 Task: Include the "other" option as the answer for the dropdown.
Action: Mouse moved to (1007, 297)
Screenshot: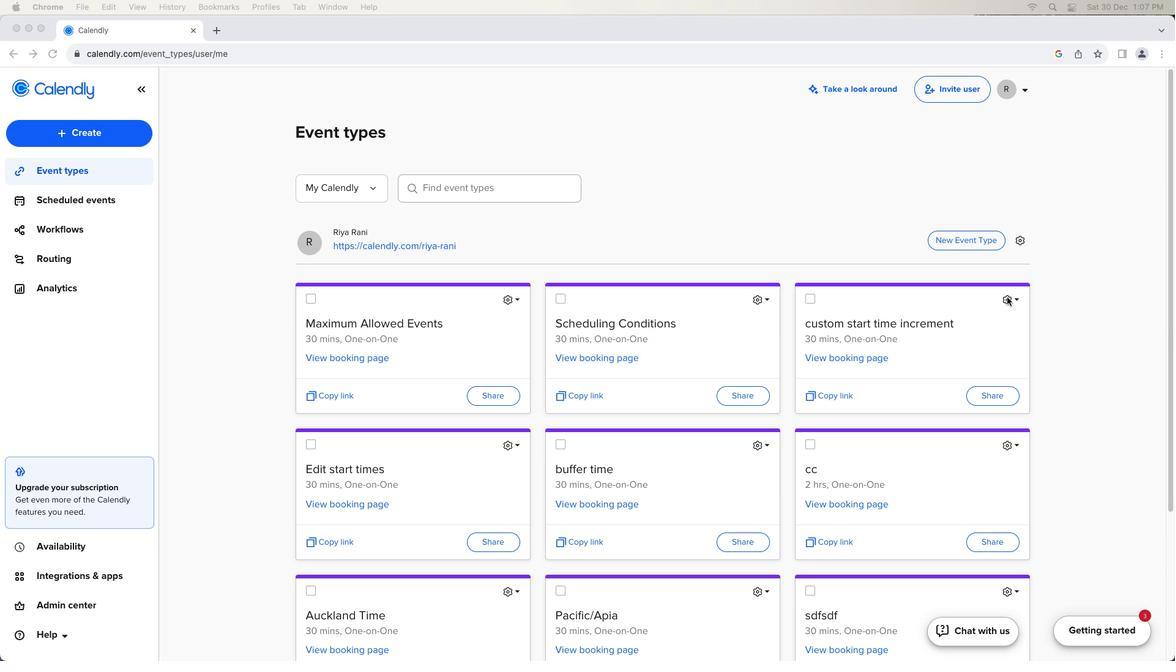 
Action: Mouse pressed left at (1007, 297)
Screenshot: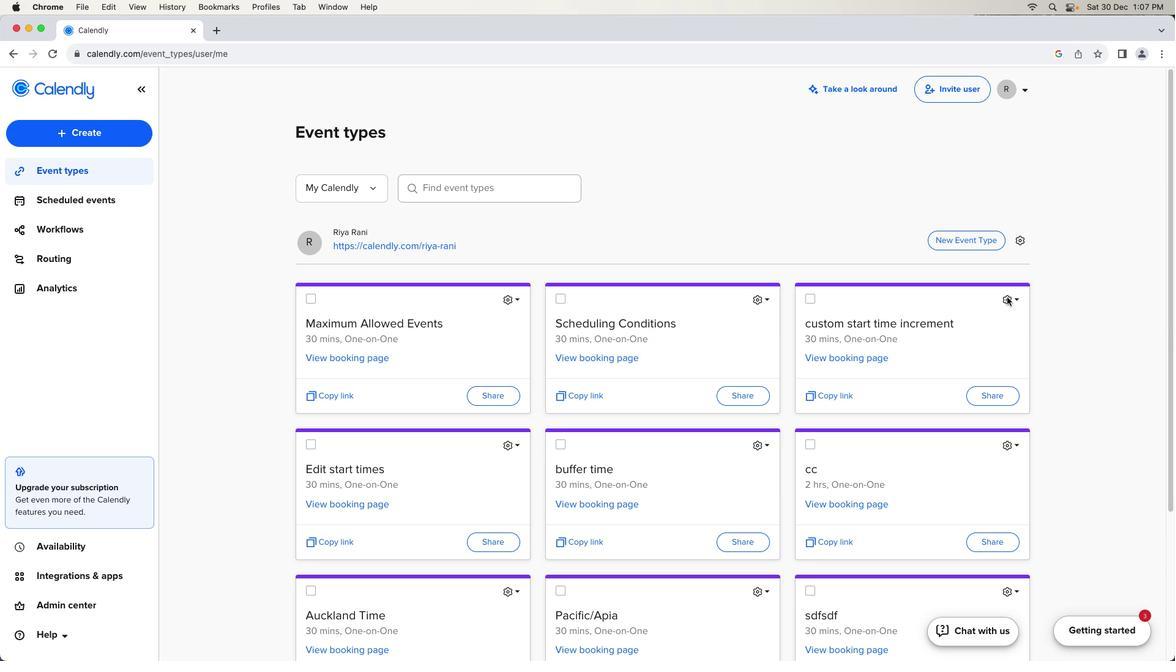 
Action: Mouse moved to (1007, 297)
Screenshot: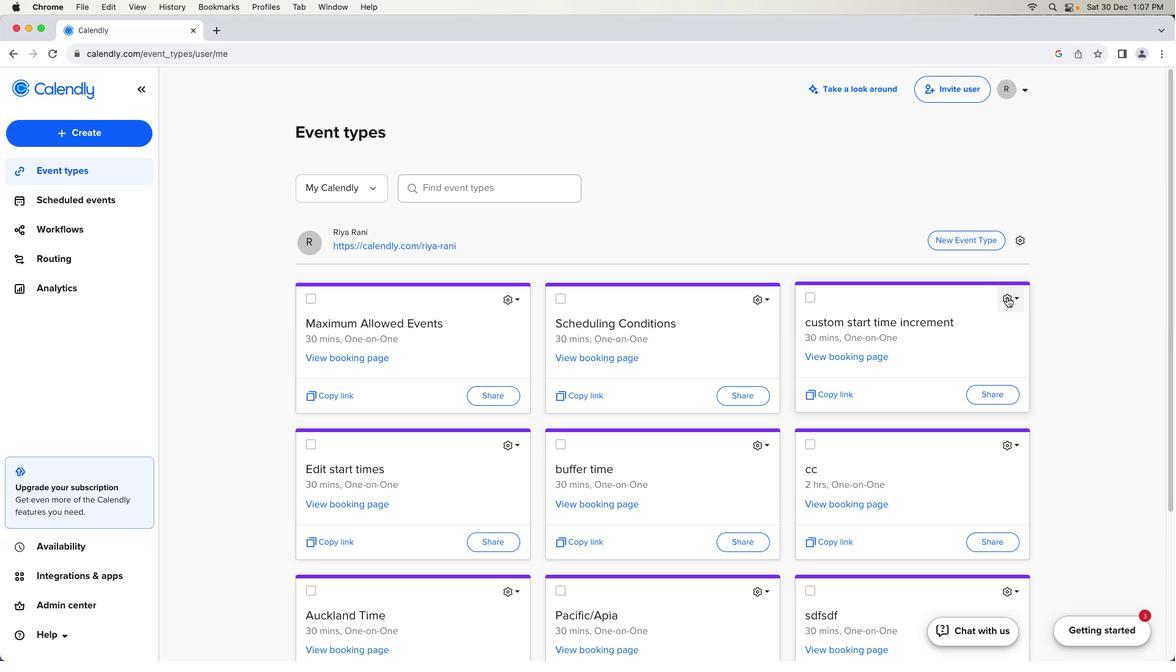 
Action: Mouse pressed left at (1007, 297)
Screenshot: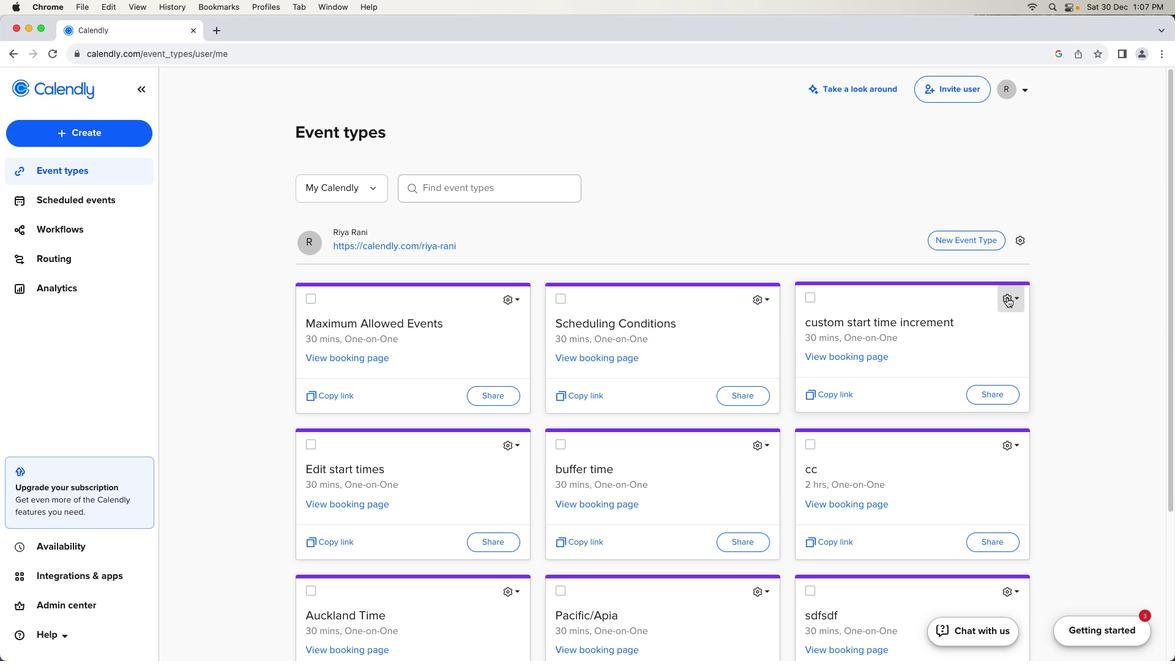 
Action: Mouse moved to (974, 331)
Screenshot: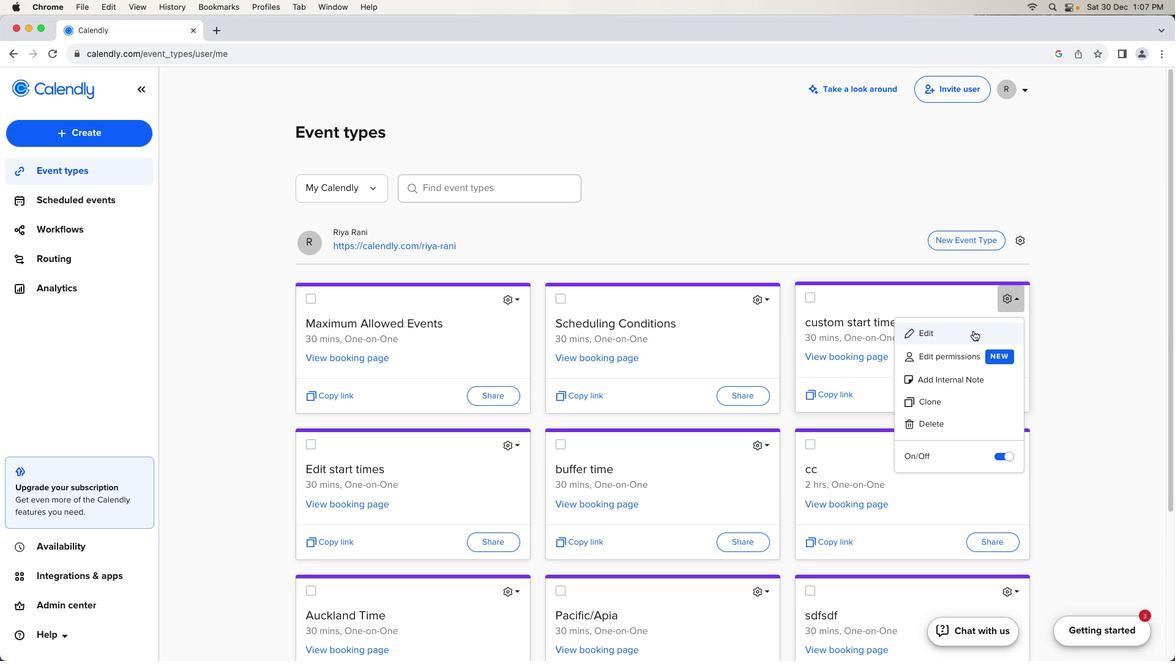 
Action: Mouse pressed left at (974, 331)
Screenshot: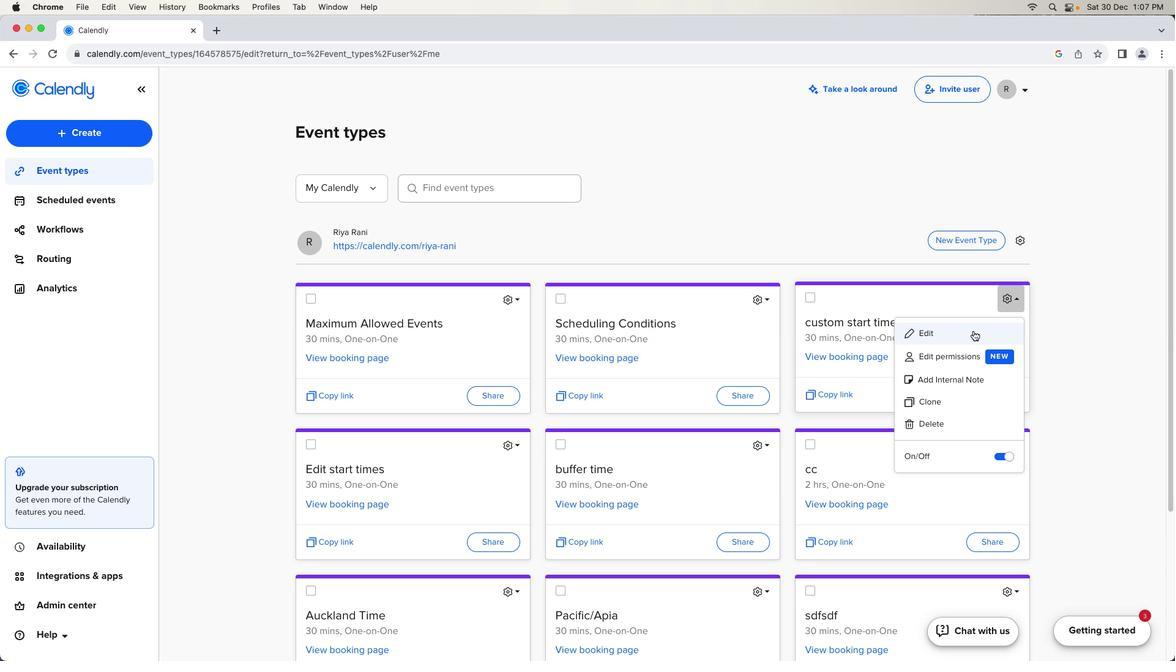 
Action: Mouse moved to (241, 486)
Screenshot: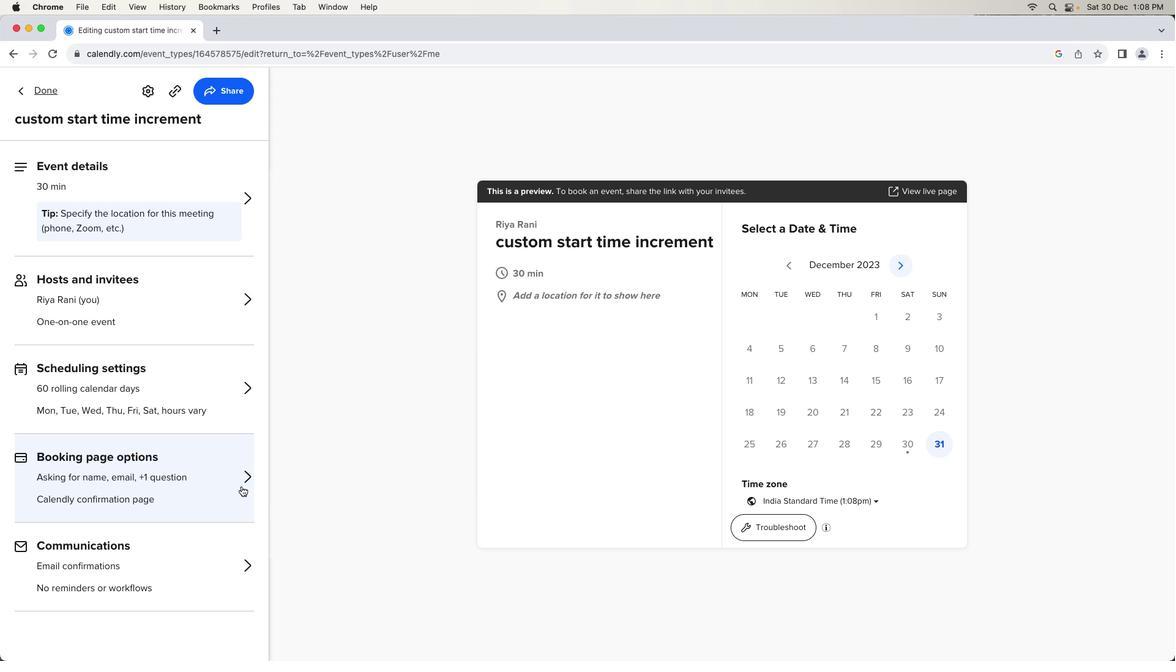 
Action: Mouse pressed left at (241, 486)
Screenshot: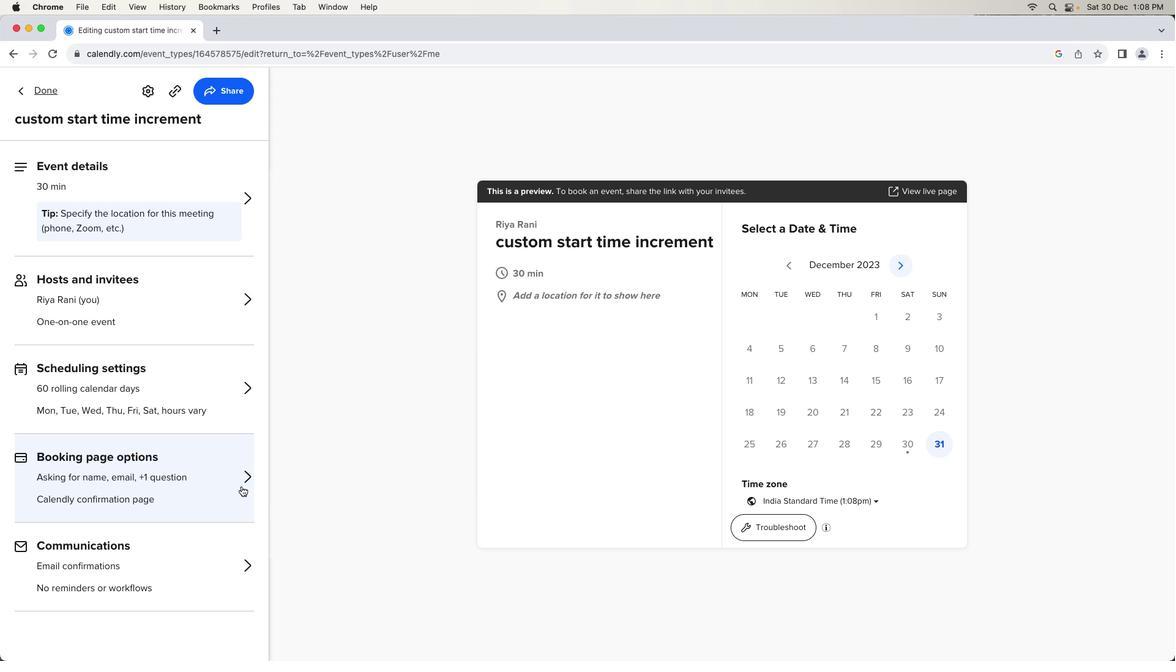 
Action: Mouse moved to (229, 362)
Screenshot: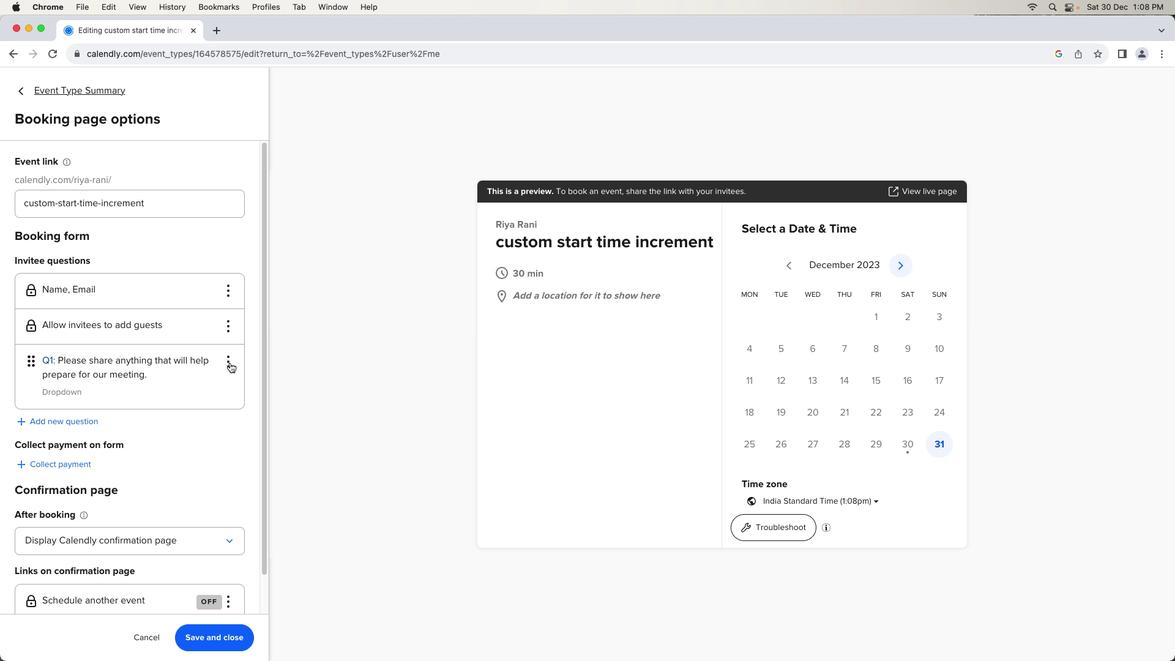 
Action: Mouse pressed left at (229, 362)
Screenshot: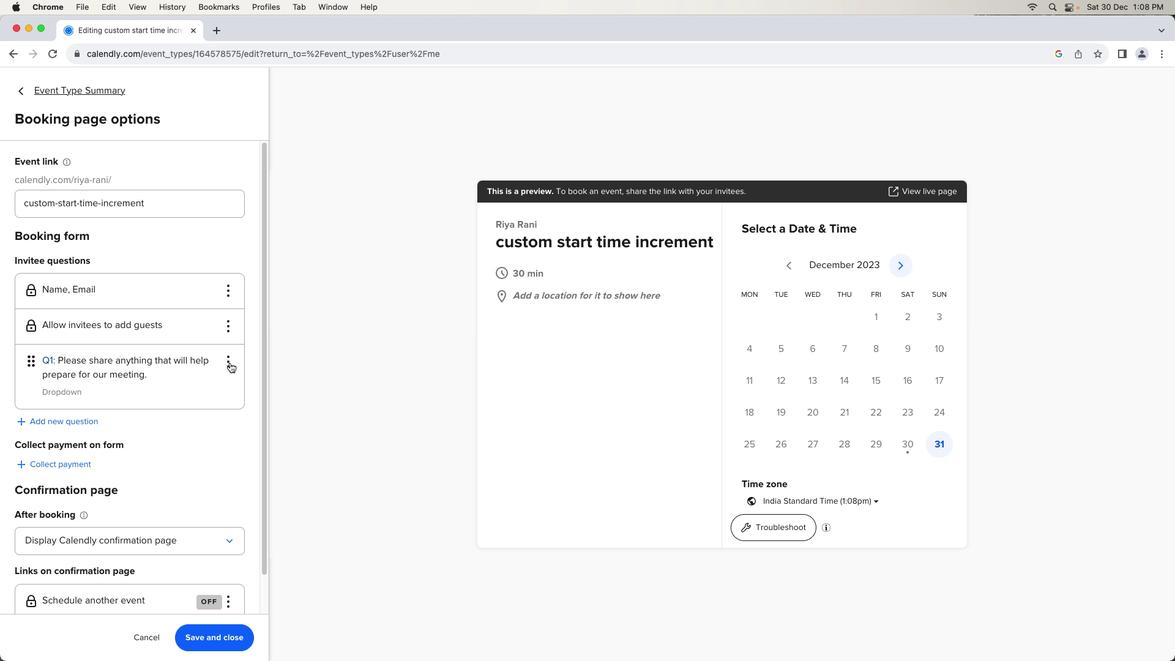 
Action: Mouse moved to (224, 379)
Screenshot: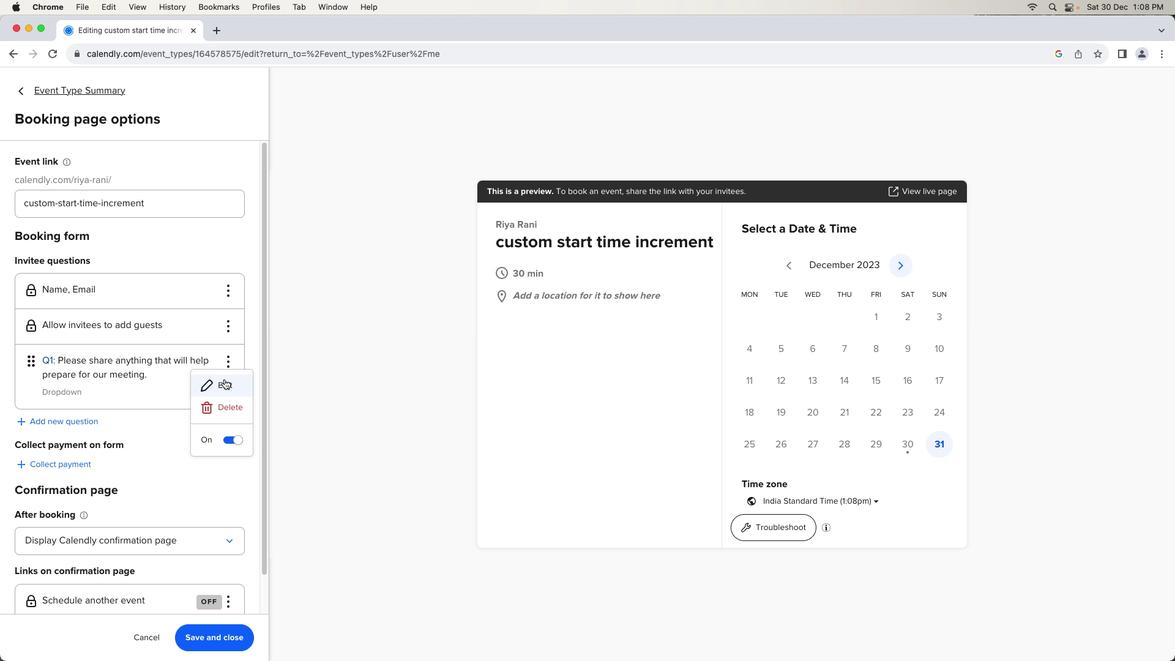 
Action: Mouse pressed left at (224, 379)
Screenshot: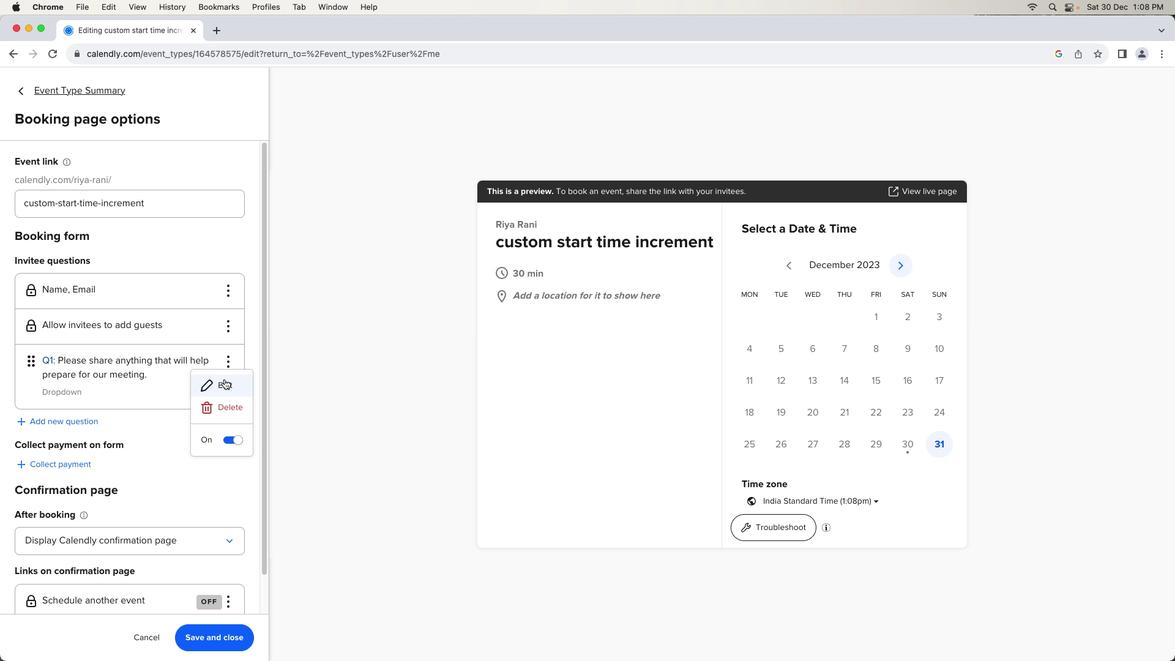 
Action: Mouse moved to (532, 462)
Screenshot: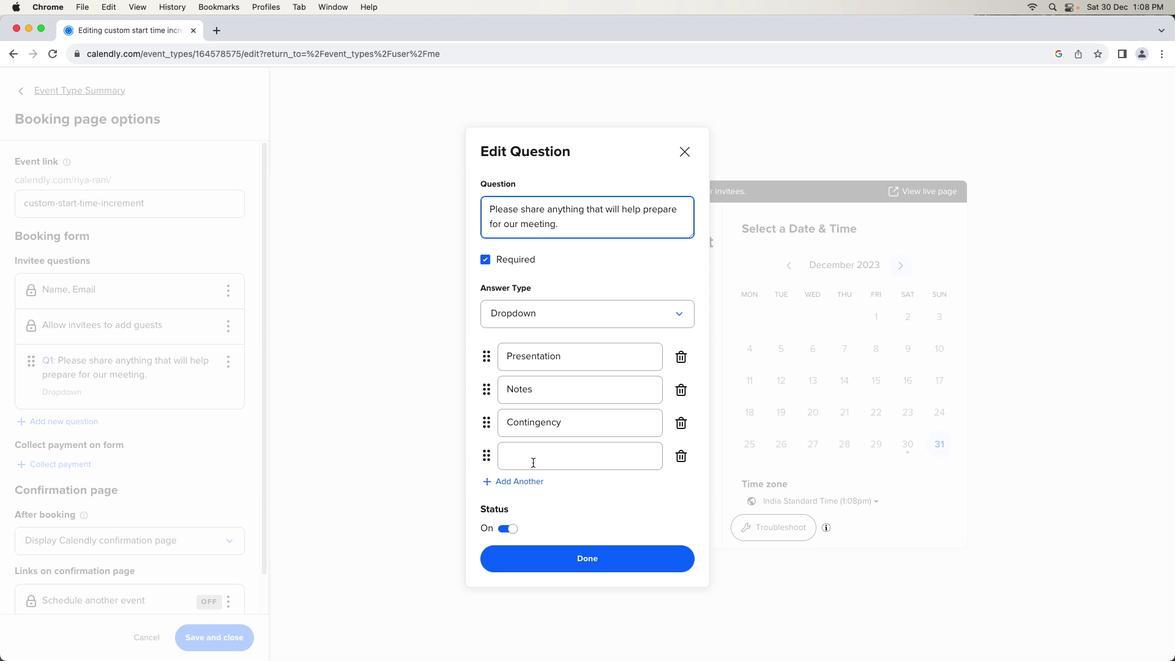 
Action: Mouse pressed left at (532, 462)
Screenshot: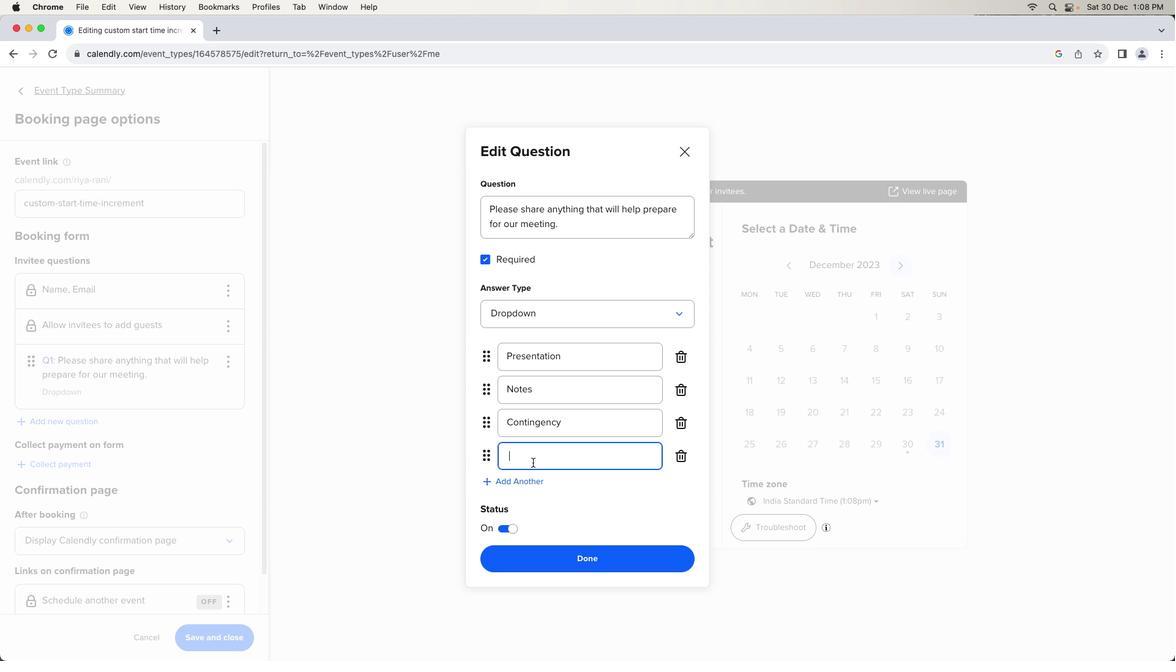 
Action: Mouse moved to (533, 462)
Screenshot: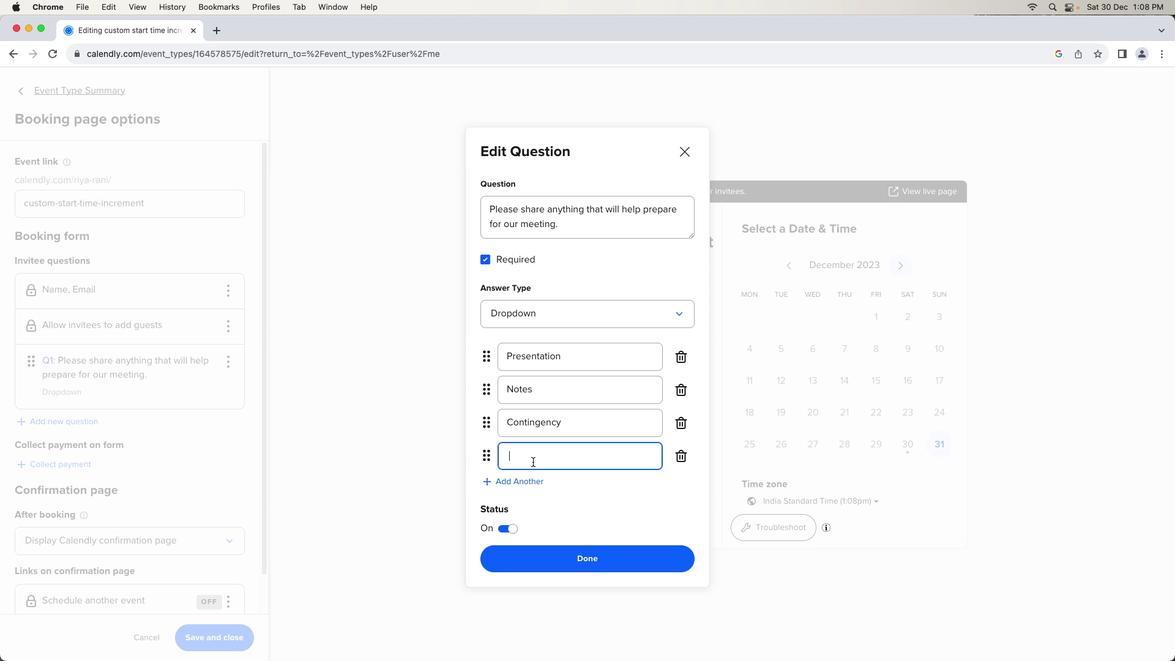 
Action: Key pressed 'o''t''h''e''r'
Screenshot: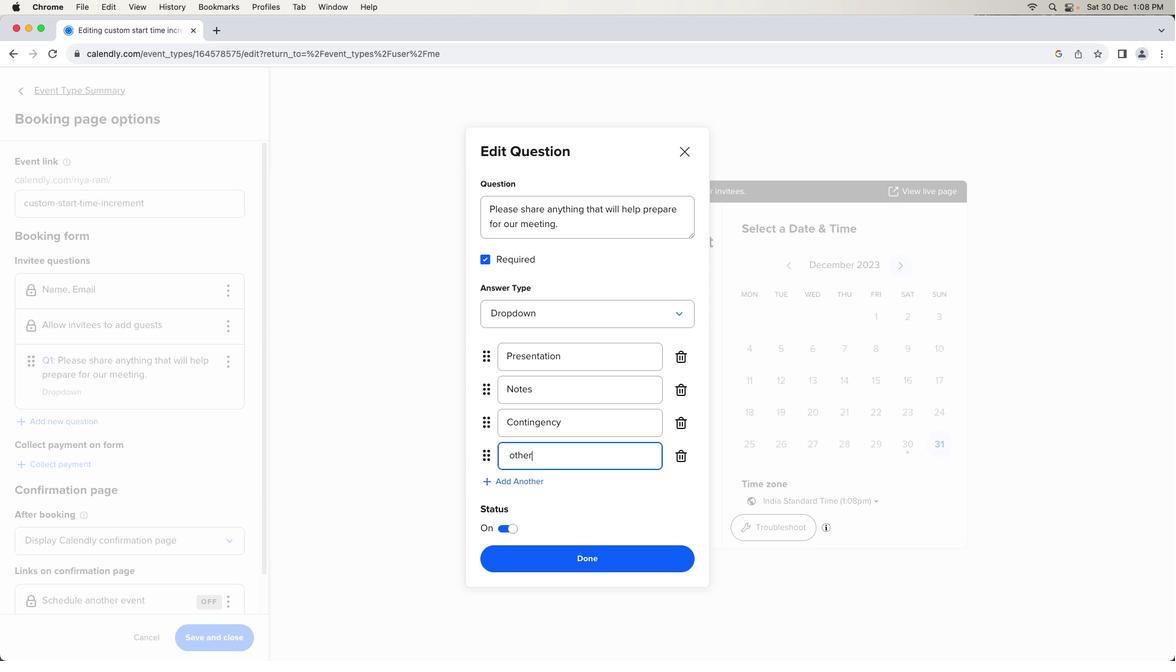 
Action: Mouse moved to (584, 557)
Screenshot: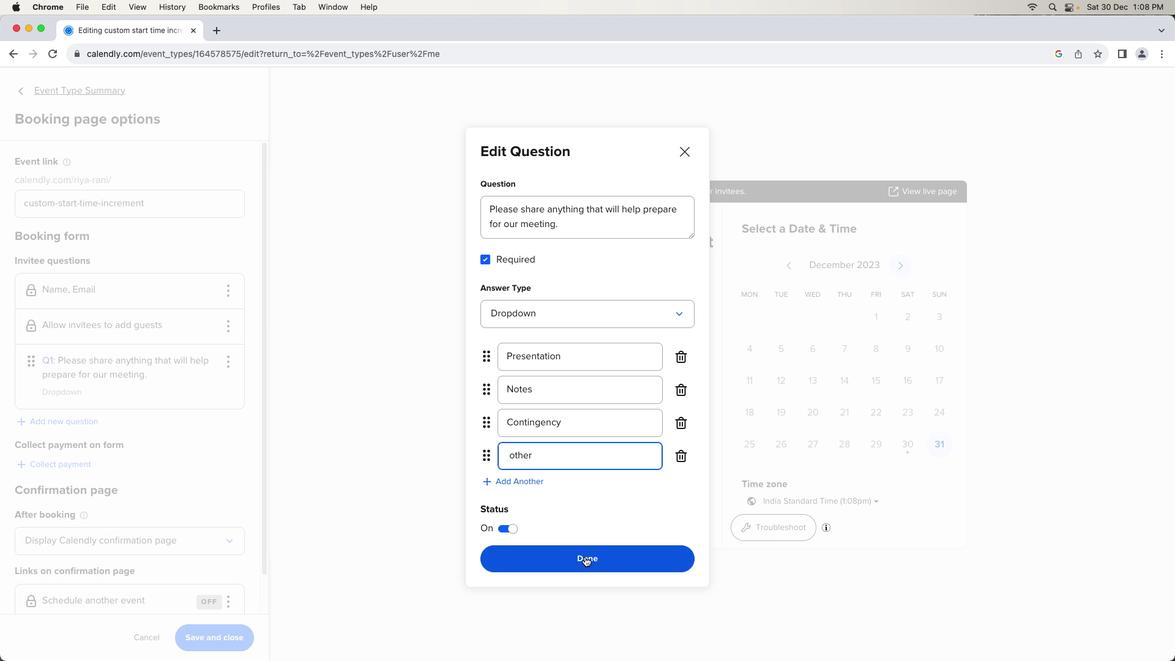 
Action: Mouse pressed left at (584, 557)
Screenshot: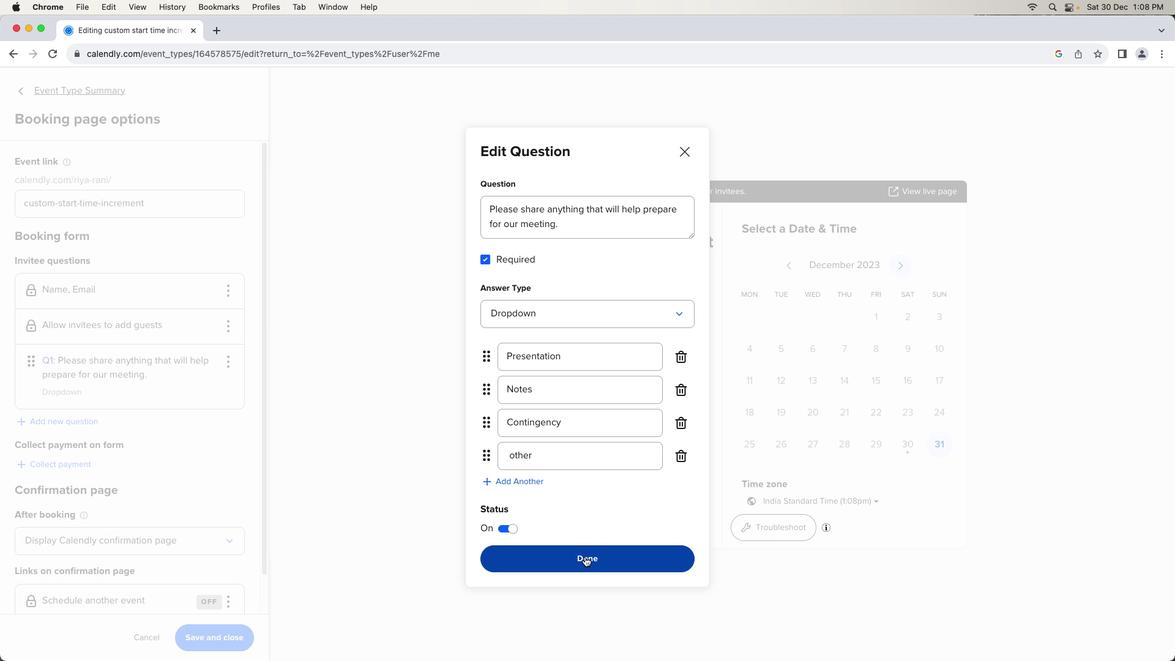 
Action: Mouse moved to (213, 641)
Screenshot: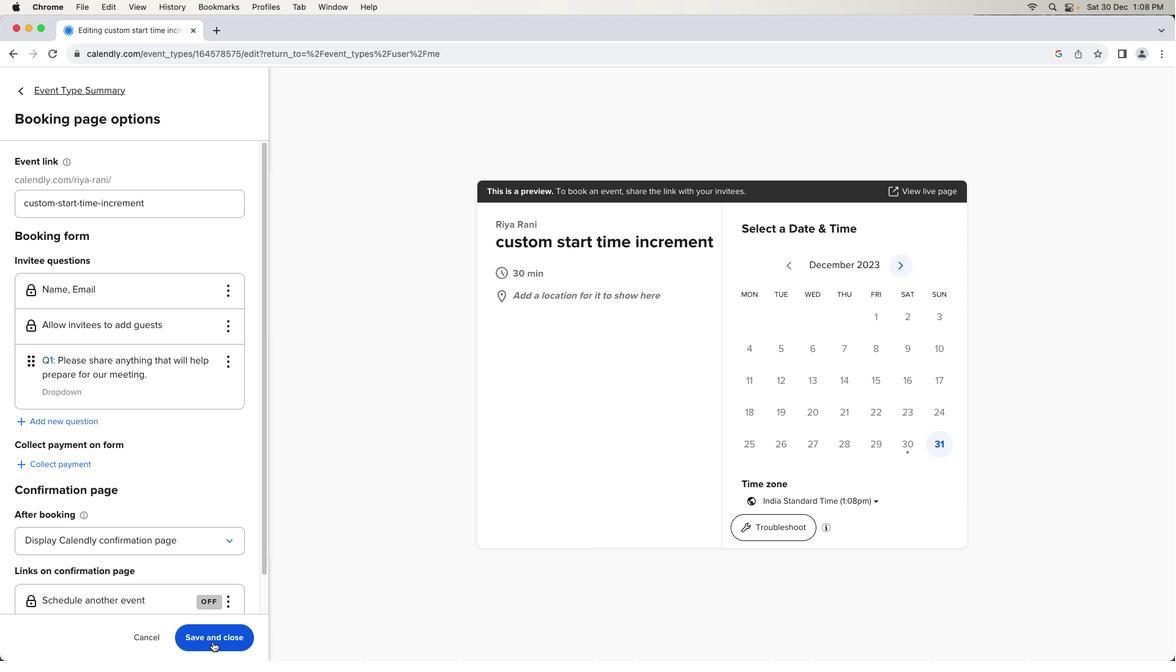 
Action: Mouse pressed left at (213, 641)
Screenshot: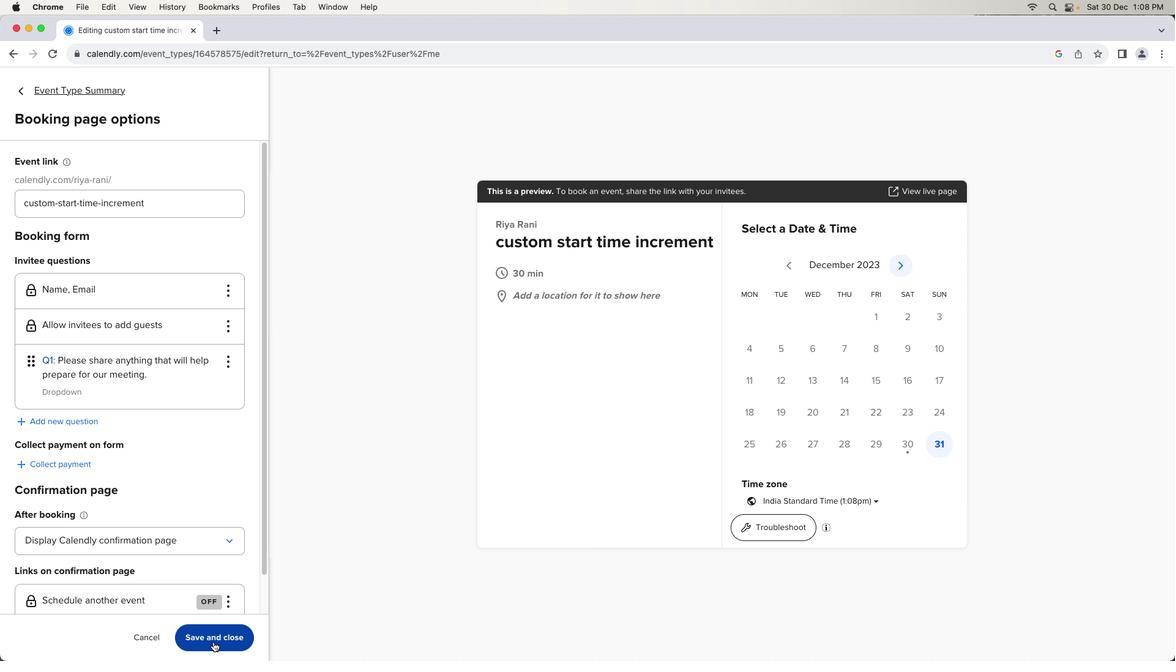 
Action: Mouse moved to (213, 641)
Screenshot: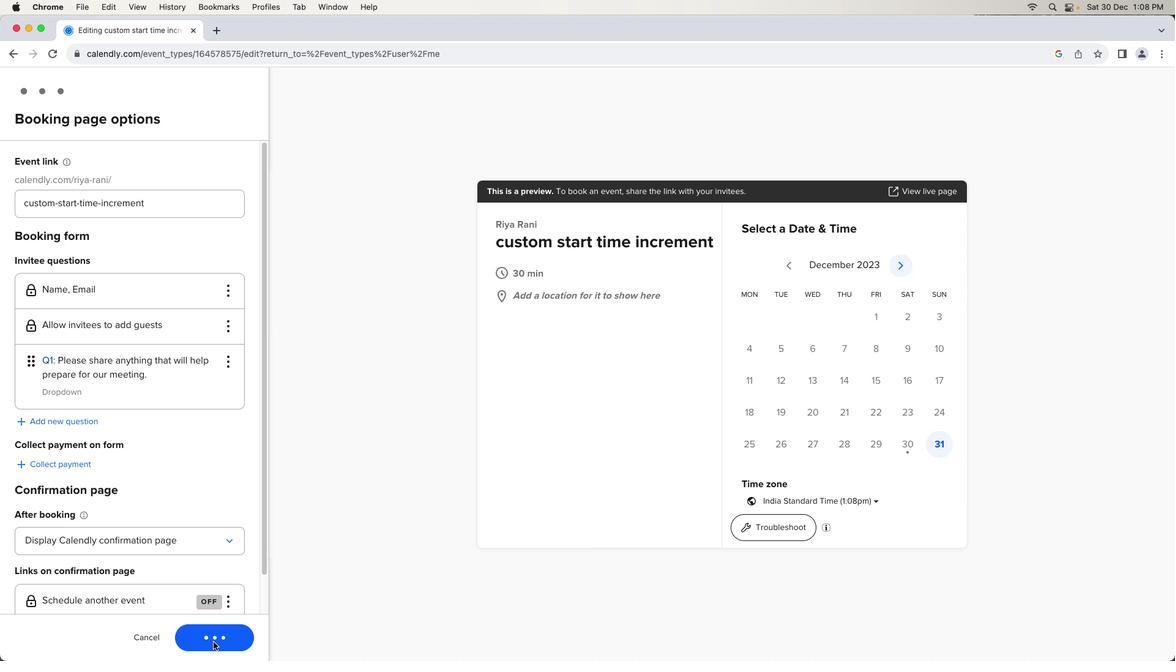 
